 Task: Add Dietz & Watson Provolone Cheese to the cart.
Action: Mouse pressed left at (20, 141)
Screenshot: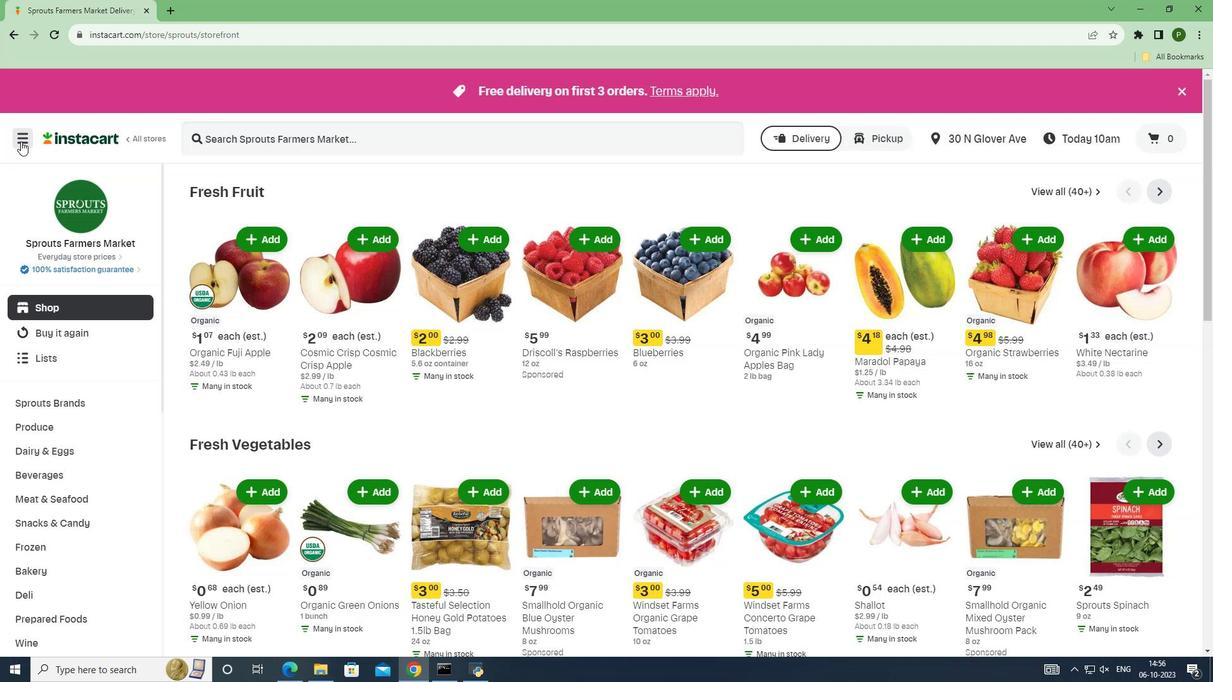 
Action: Mouse moved to (57, 331)
Screenshot: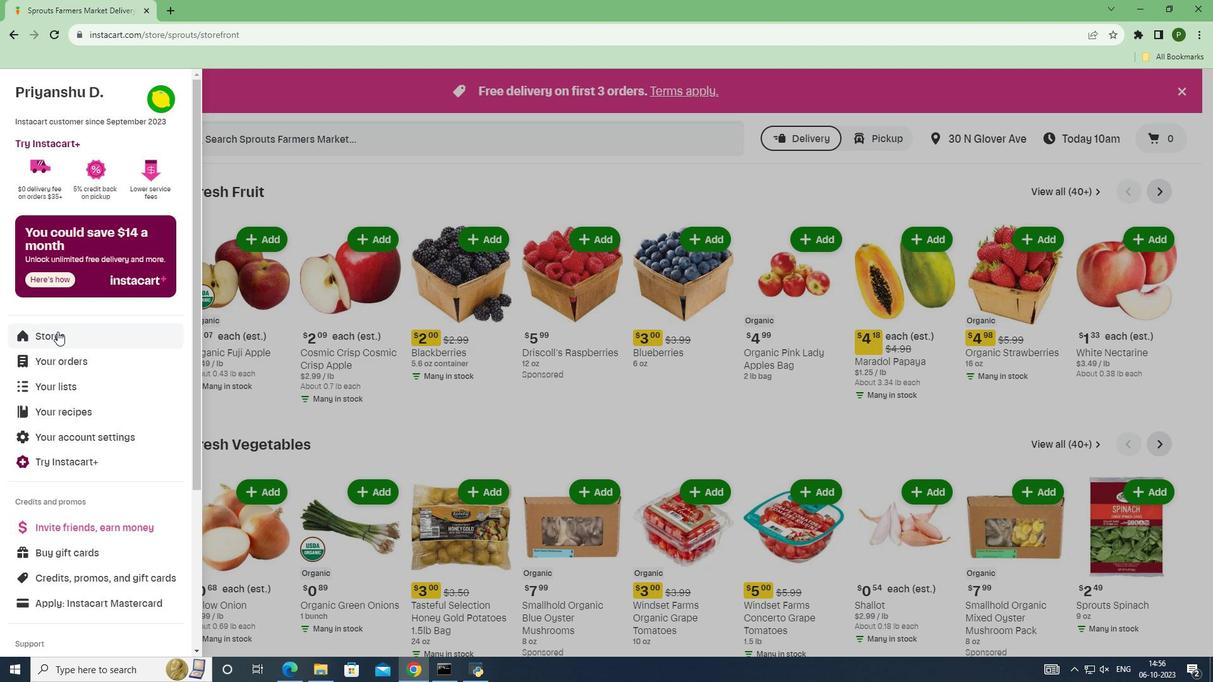 
Action: Mouse pressed left at (57, 331)
Screenshot: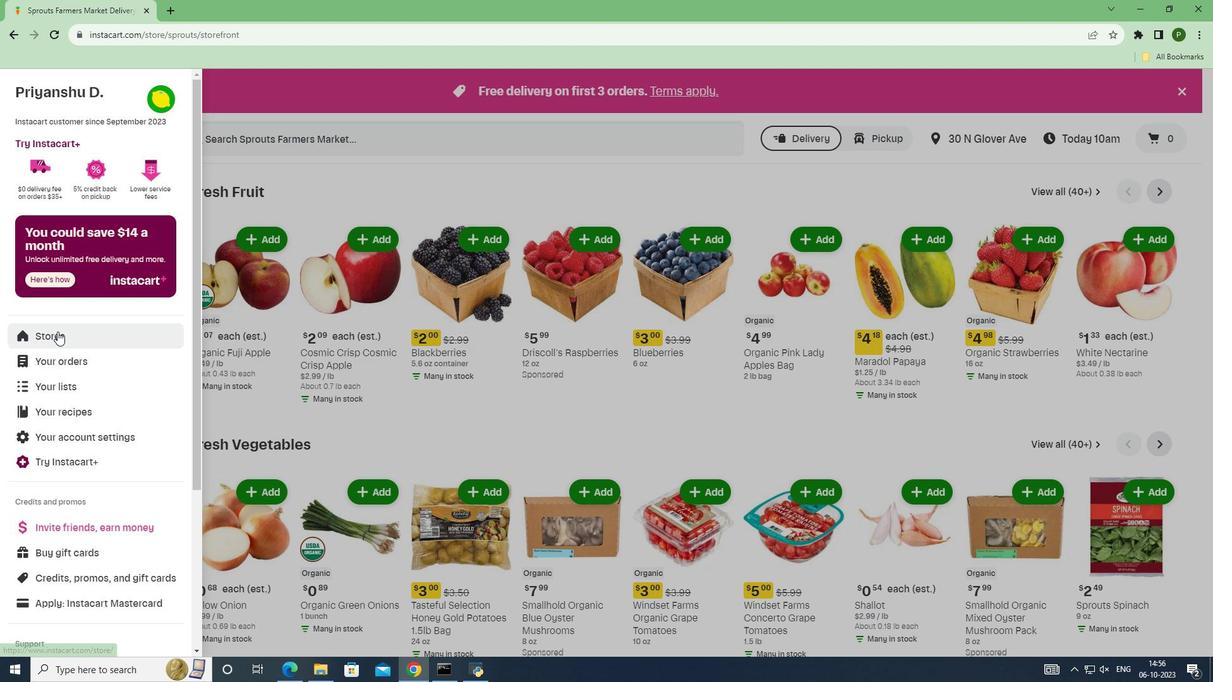 
Action: Mouse moved to (297, 143)
Screenshot: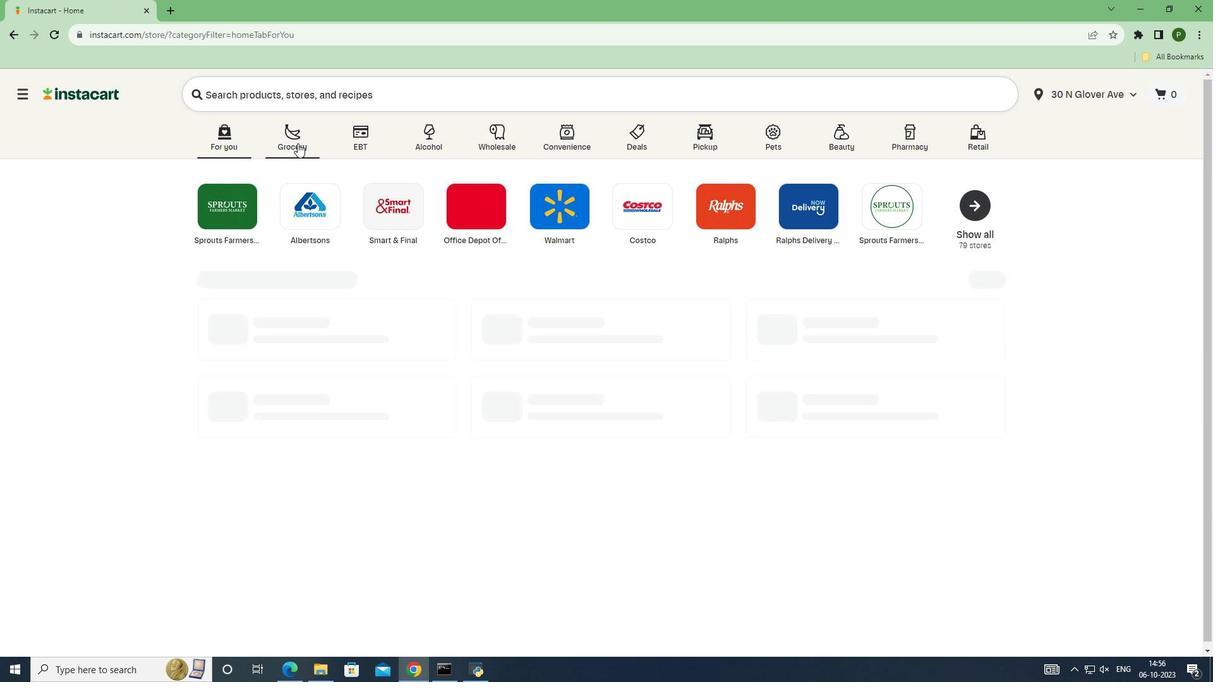
Action: Mouse pressed left at (297, 143)
Screenshot: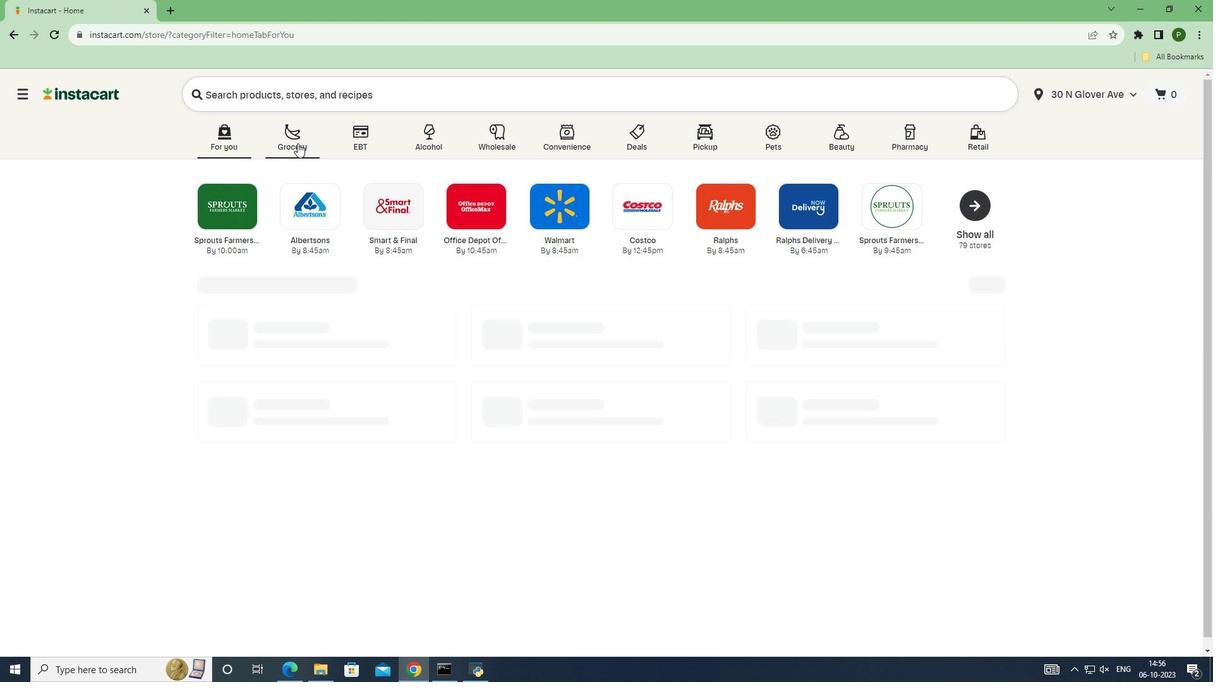 
Action: Mouse moved to (800, 293)
Screenshot: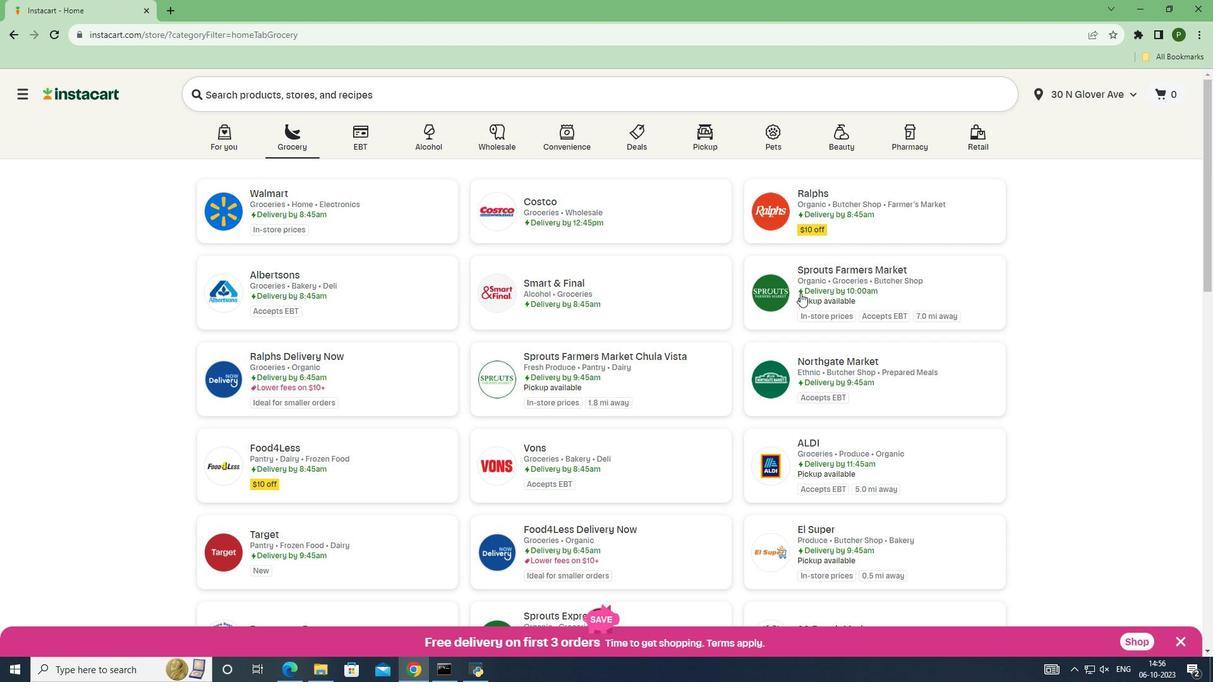 
Action: Mouse pressed left at (800, 293)
Screenshot: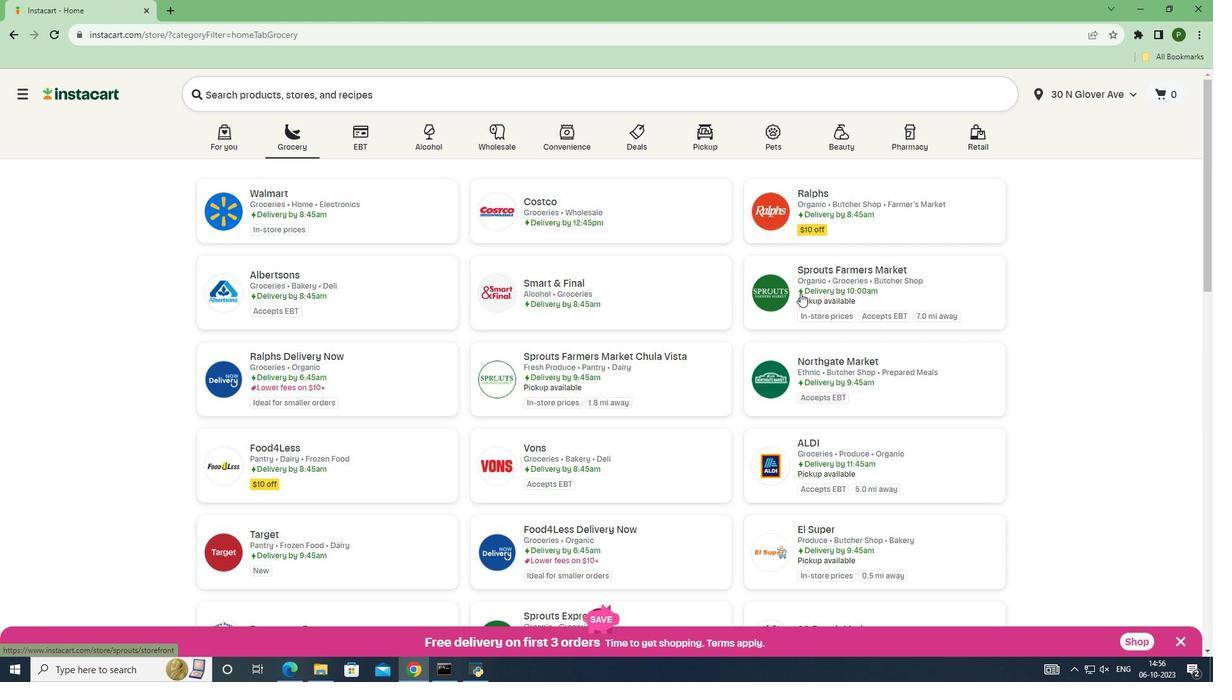 
Action: Mouse moved to (72, 447)
Screenshot: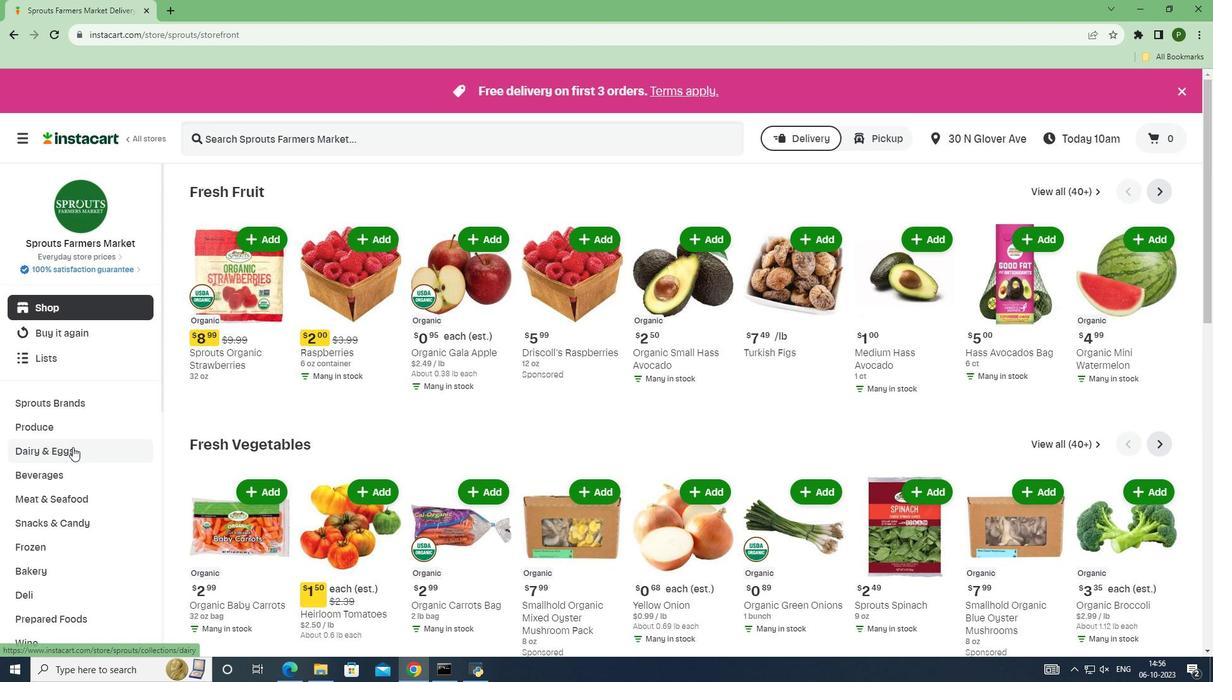 
Action: Mouse pressed left at (72, 447)
Screenshot: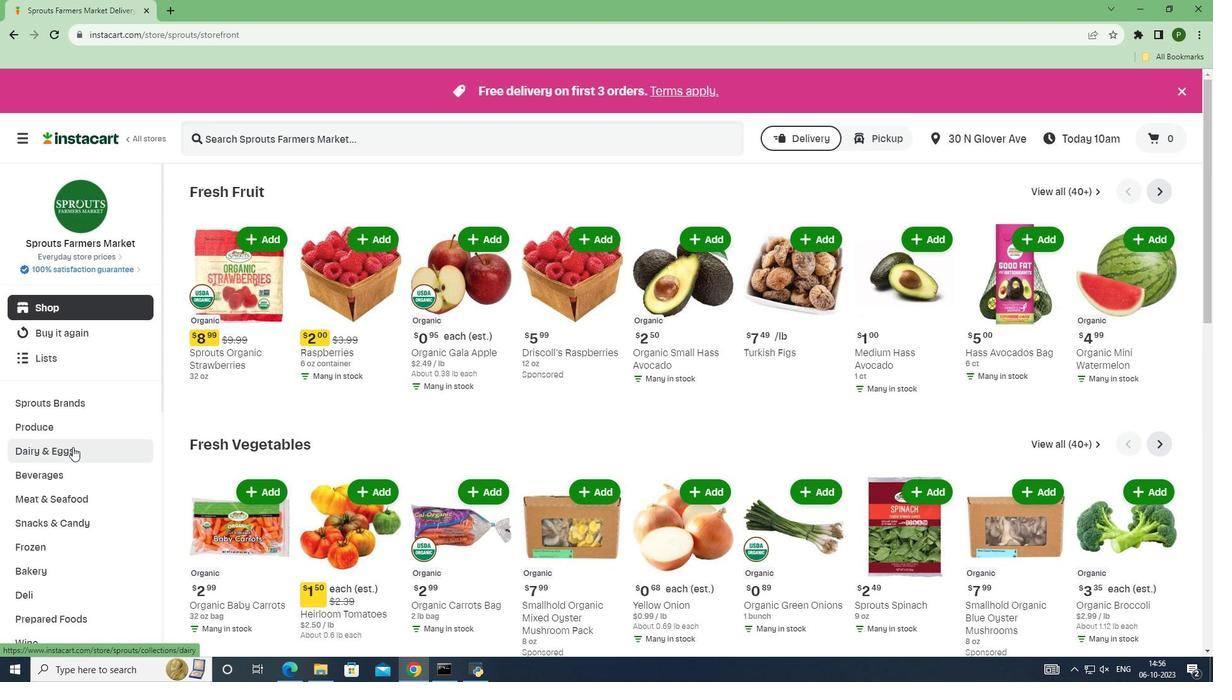 
Action: Mouse moved to (53, 499)
Screenshot: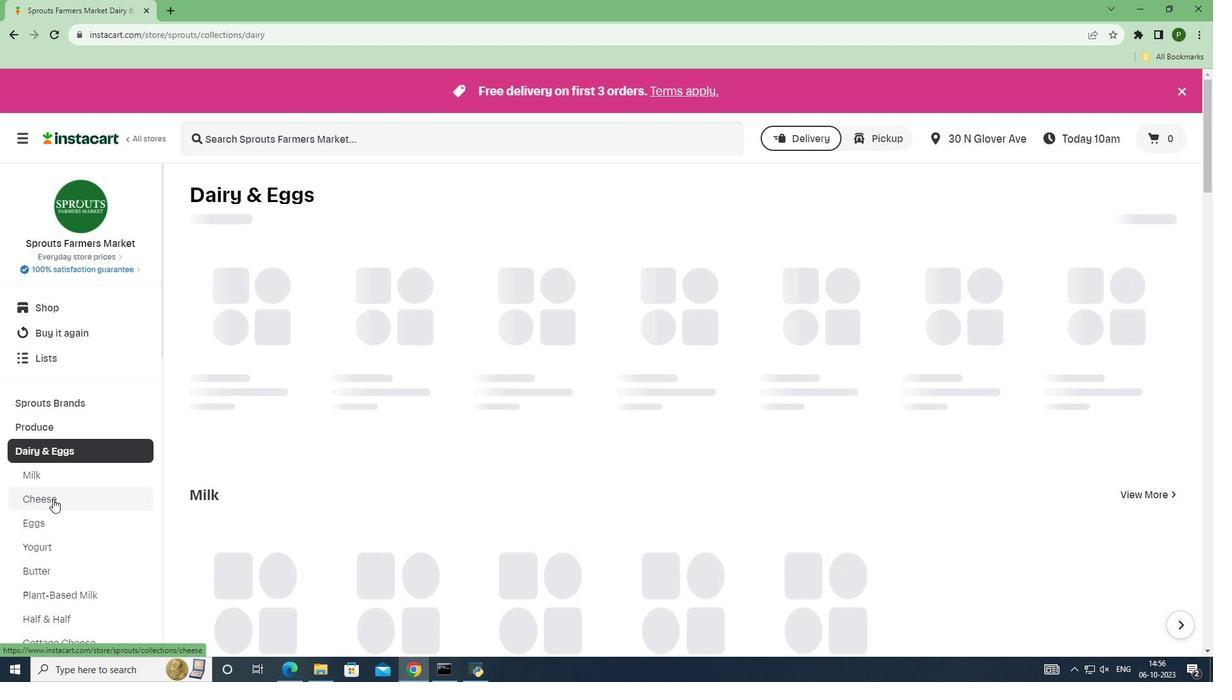 
Action: Mouse pressed left at (53, 499)
Screenshot: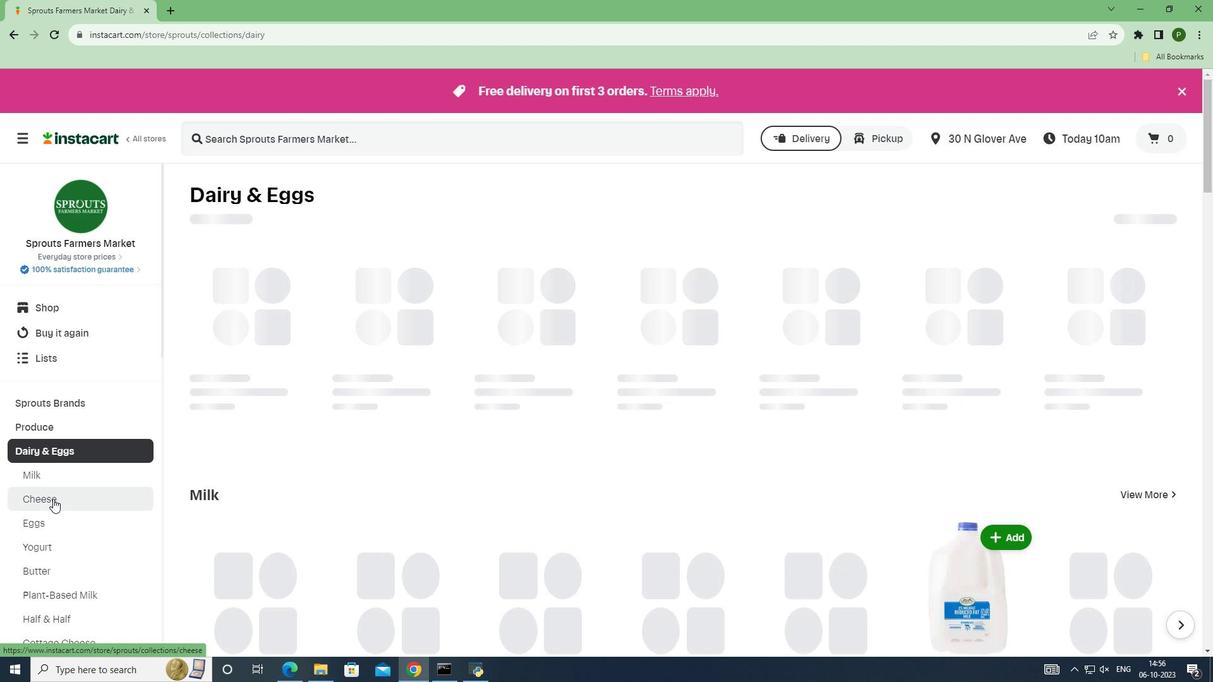 
Action: Mouse moved to (228, 142)
Screenshot: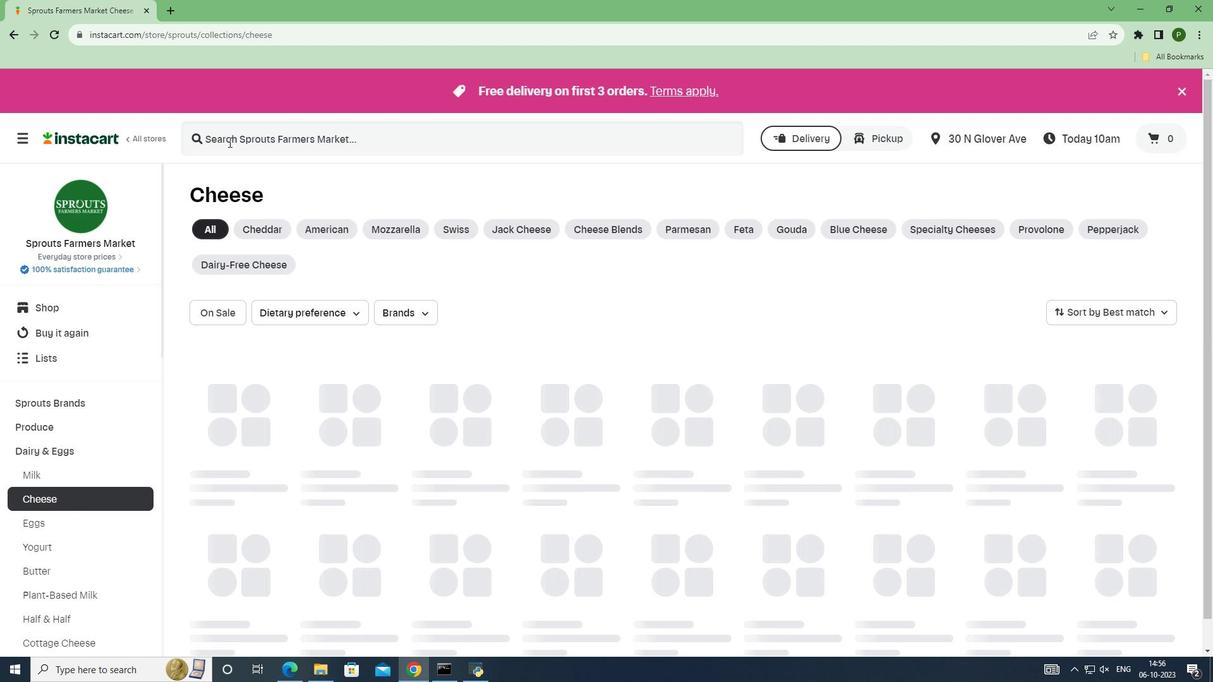 
Action: Mouse pressed left at (228, 142)
Screenshot: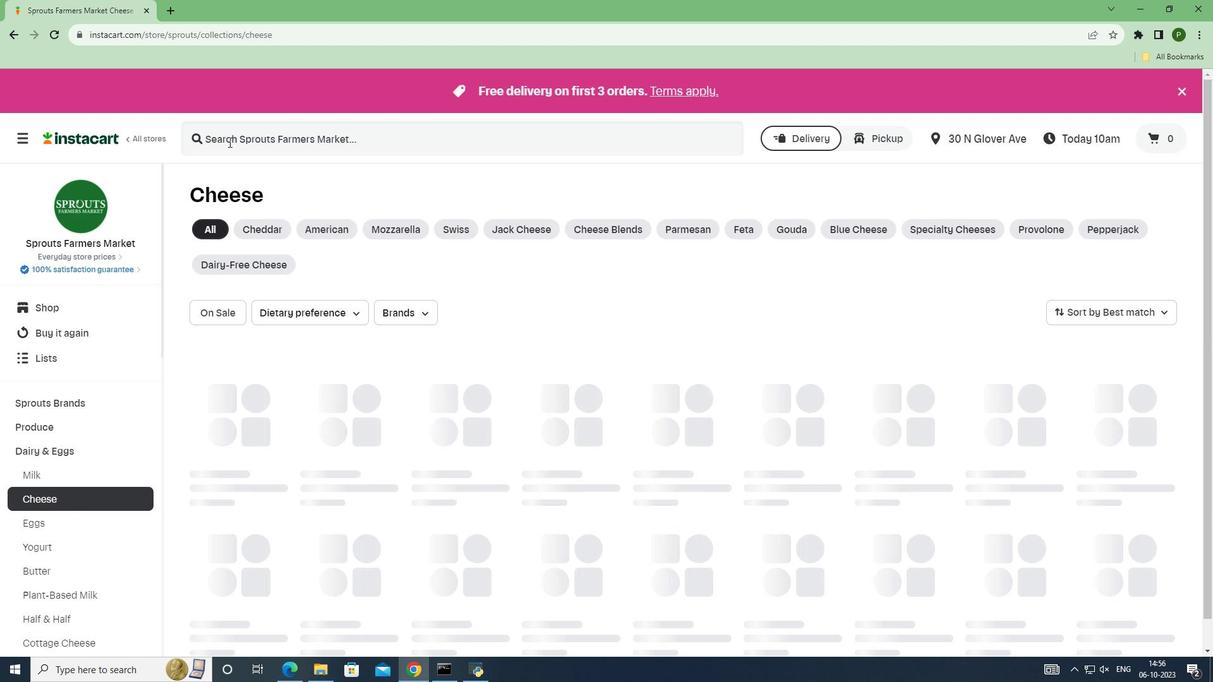 
Action: Key pressed <Key.caps_lock>D<Key.caps_lock>ietz<Key.space><Key.shift>&<Key.space><Key.caps_lock>W<Key.caps_lock>atson<Key.space><Key.caps_lock>P<Key.caps_lock>rovolone<Key.space><Key.caps_lock>C<Key.caps_lock>heese<Key.space><Key.enter>
Screenshot: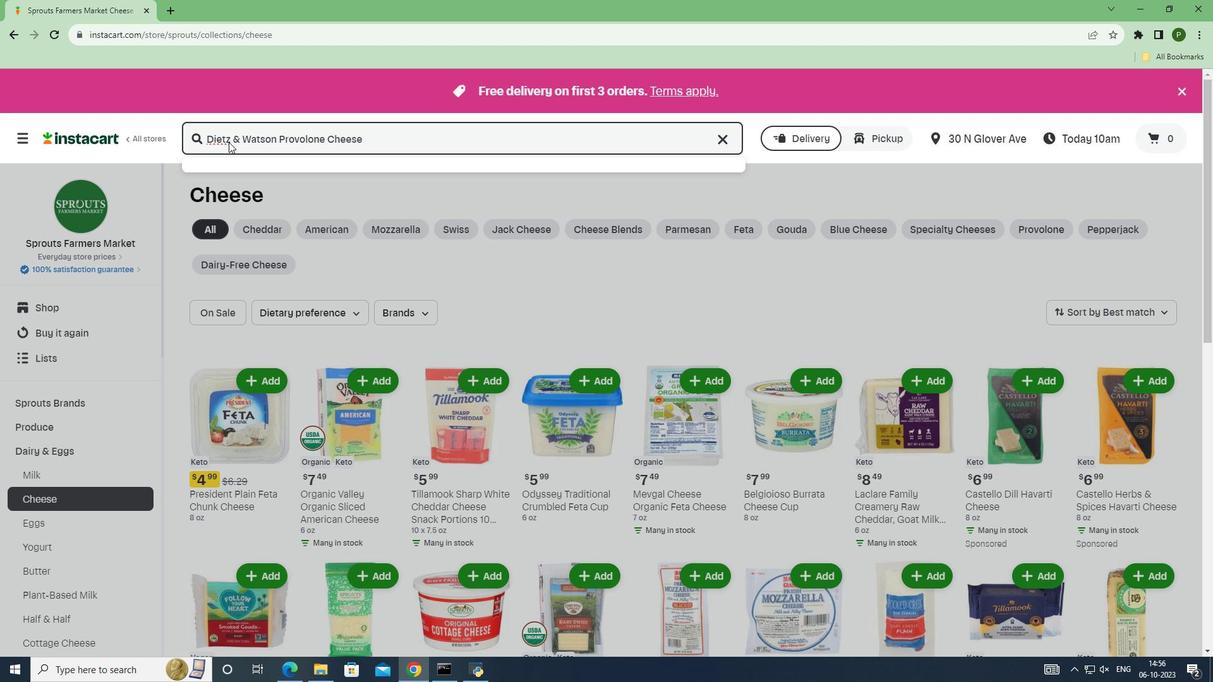 
Action: Mouse moved to (771, 278)
Screenshot: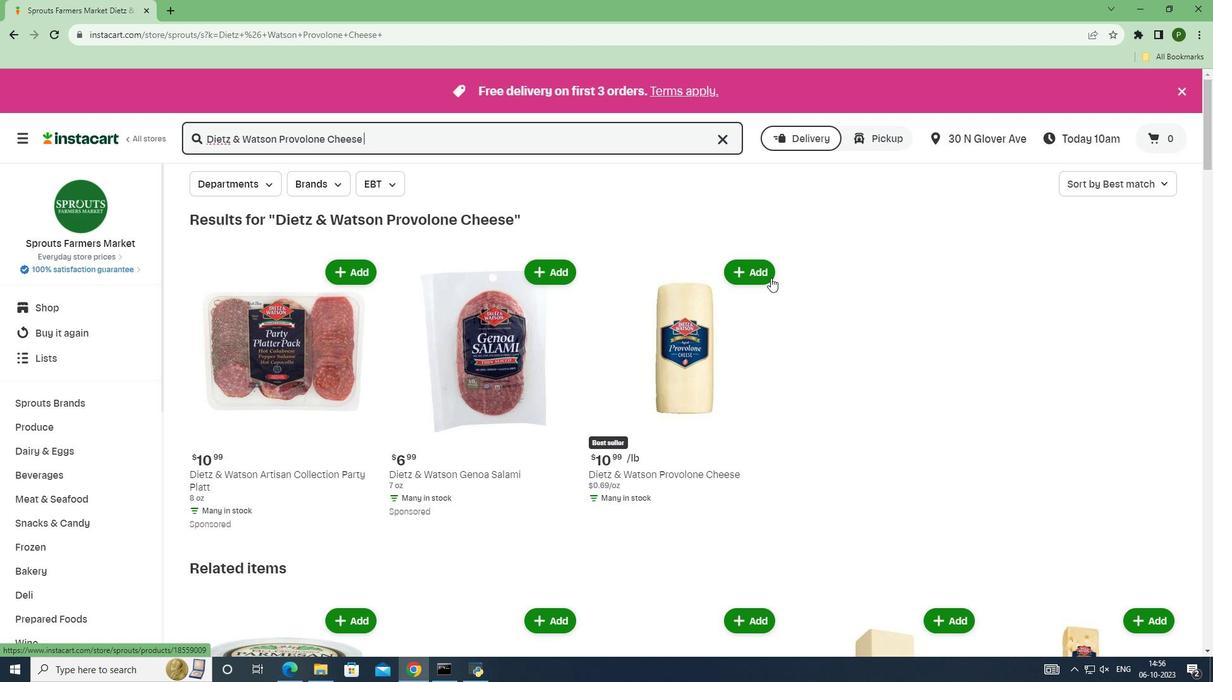 
Action: Mouse pressed left at (771, 278)
Screenshot: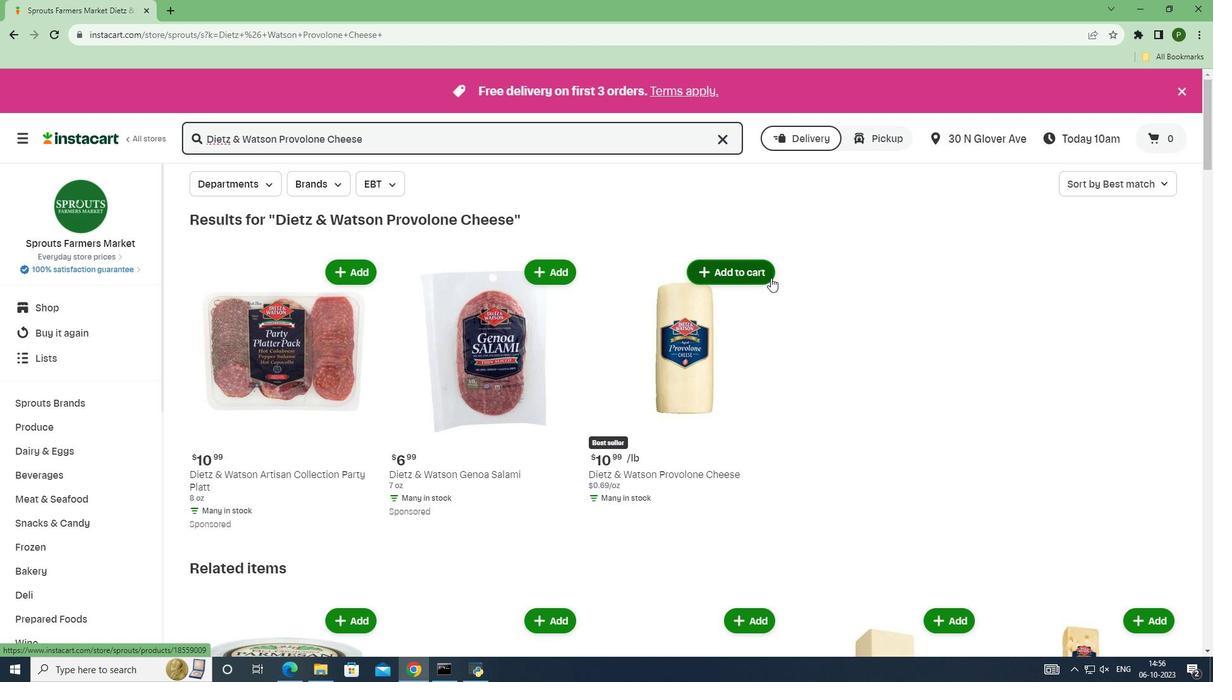 
Action: Mouse moved to (833, 338)
Screenshot: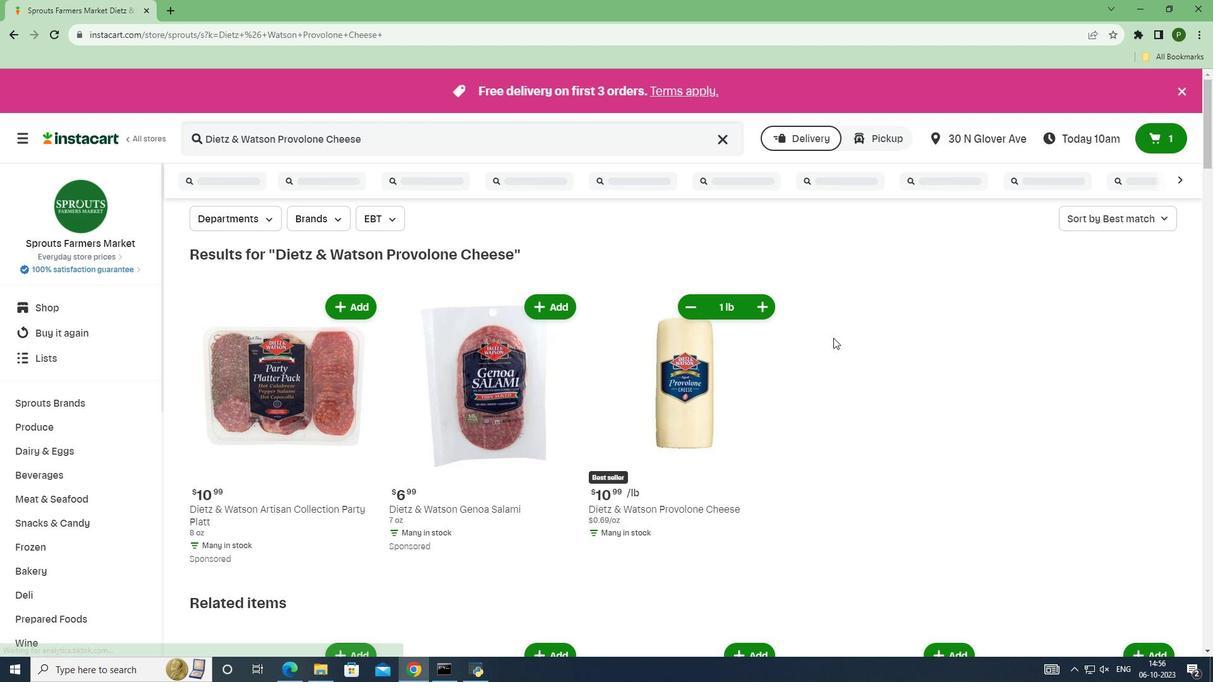 
